 Task: Change the "Sweep Depth" to 6.00.
Action: Mouse moved to (98, 9)
Screenshot: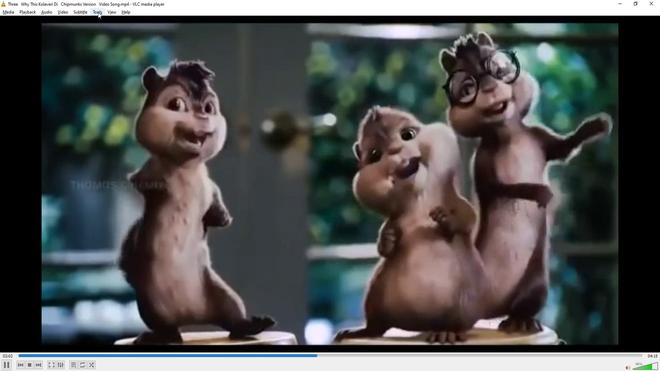 
Action: Mouse pressed left at (98, 9)
Screenshot: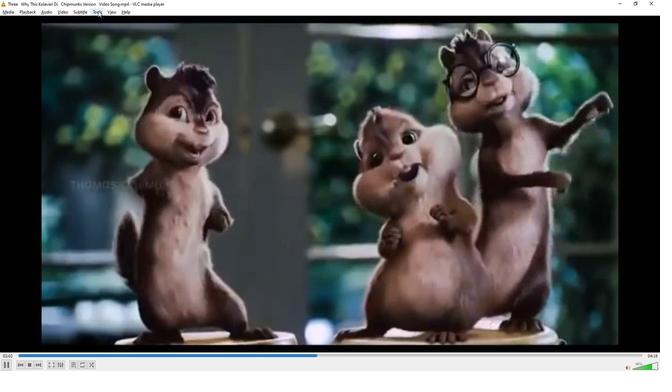 
Action: Mouse moved to (113, 90)
Screenshot: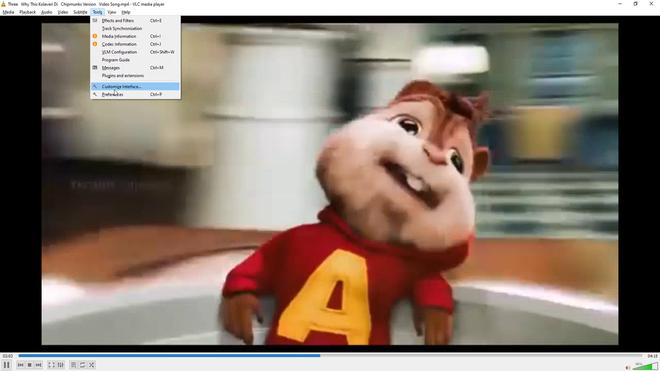 
Action: Mouse pressed left at (113, 90)
Screenshot: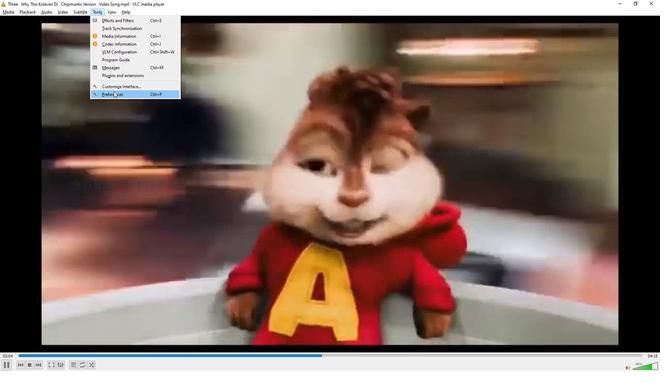 
Action: Mouse moved to (194, 279)
Screenshot: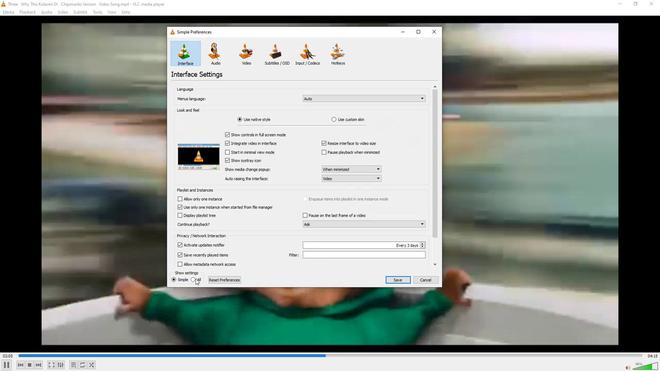 
Action: Mouse pressed left at (194, 279)
Screenshot: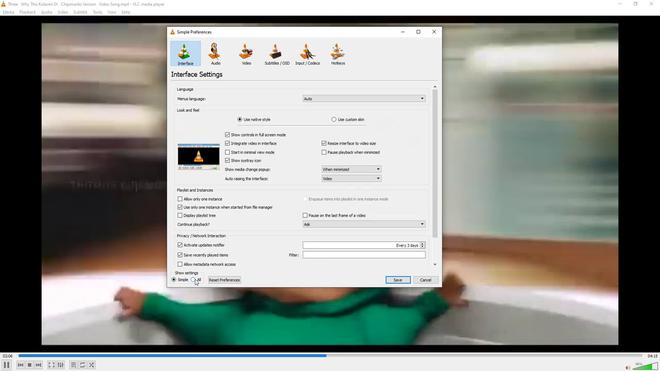 
Action: Mouse moved to (184, 124)
Screenshot: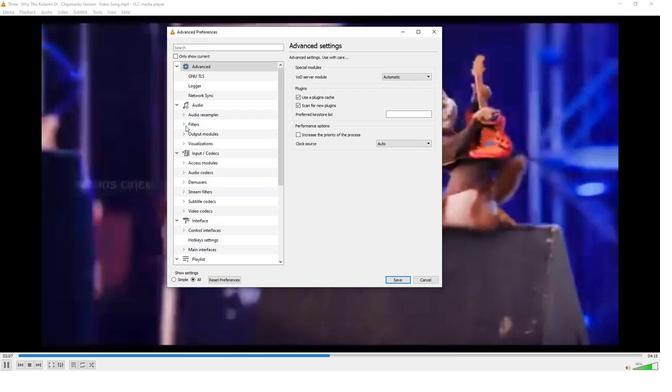 
Action: Mouse pressed left at (184, 124)
Screenshot: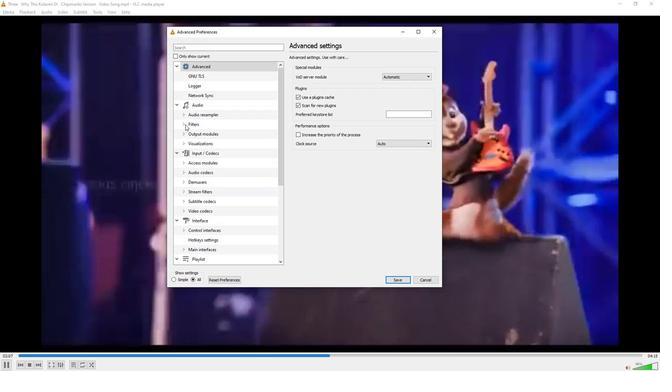 
Action: Mouse moved to (203, 162)
Screenshot: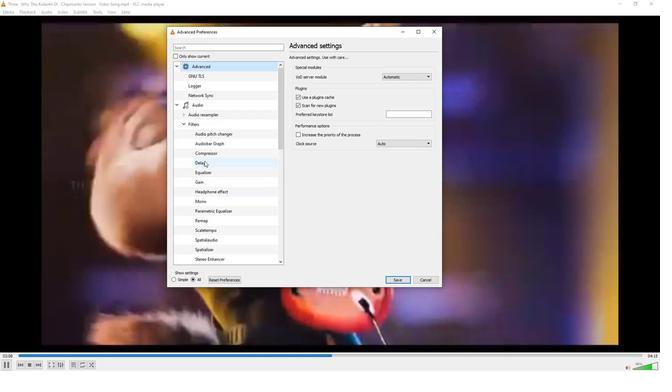 
Action: Mouse pressed left at (203, 162)
Screenshot: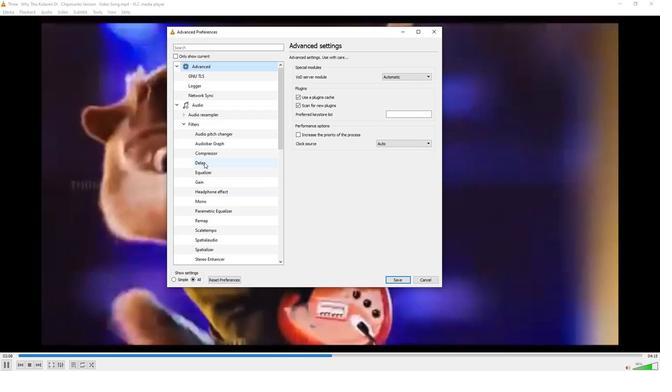 
Action: Mouse moved to (423, 78)
Screenshot: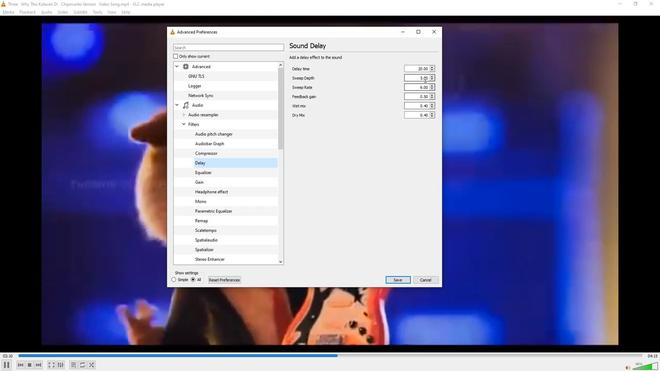 
Action: Mouse pressed left at (423, 78)
Screenshot: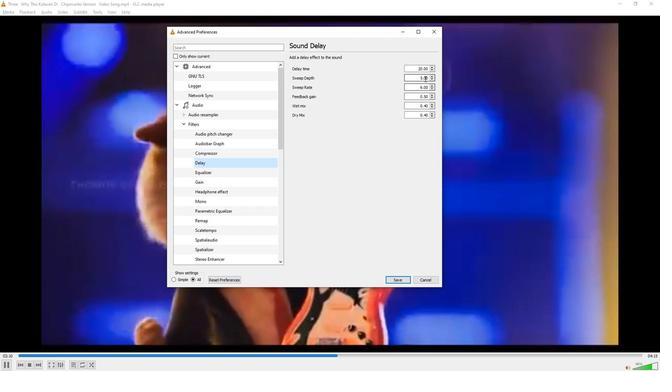 
Action: Mouse pressed left at (423, 78)
Screenshot: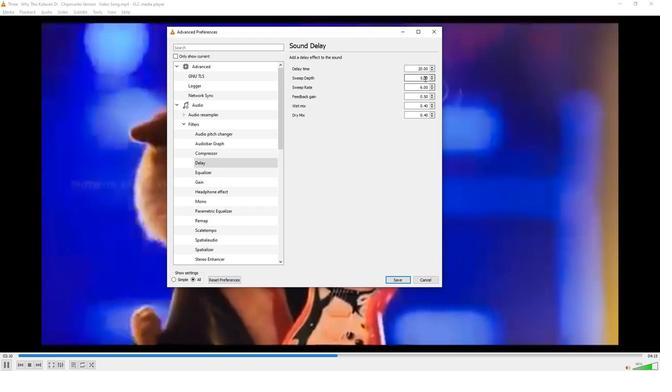 
Action: Mouse pressed left at (423, 78)
Screenshot: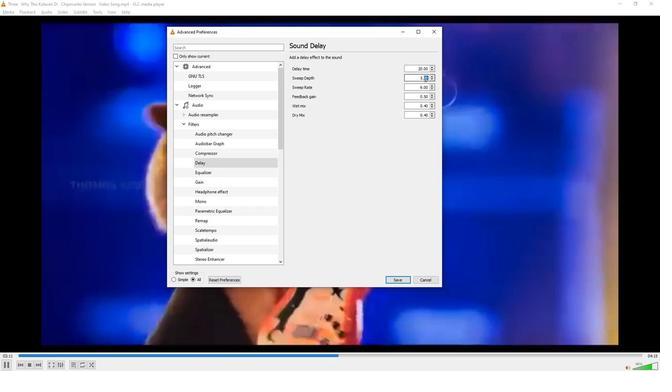 
Action: Key pressed 6.00
Screenshot: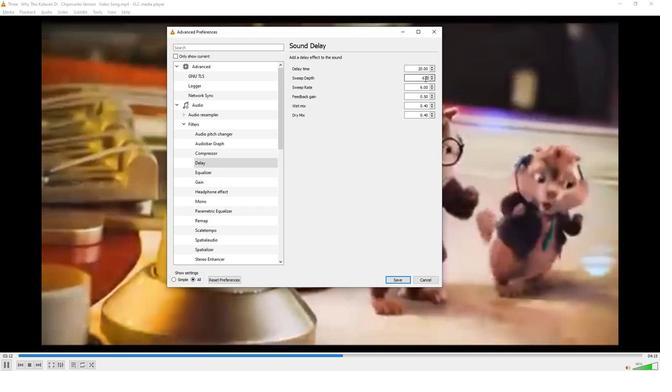 
Action: Mouse moved to (308, 194)
Screenshot: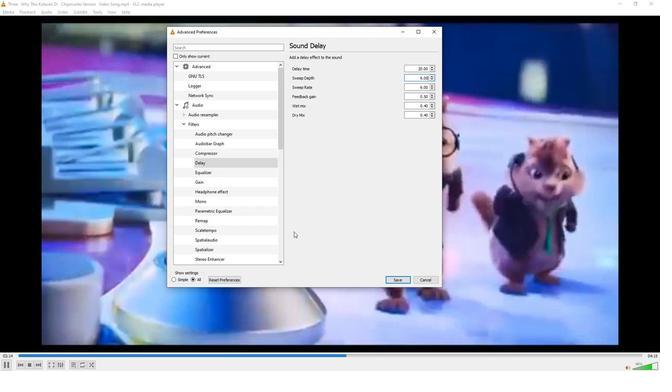 
